 Task: Sort the marketplace by "Most used in the past week".
Action: Mouse moved to (164, 102)
Screenshot: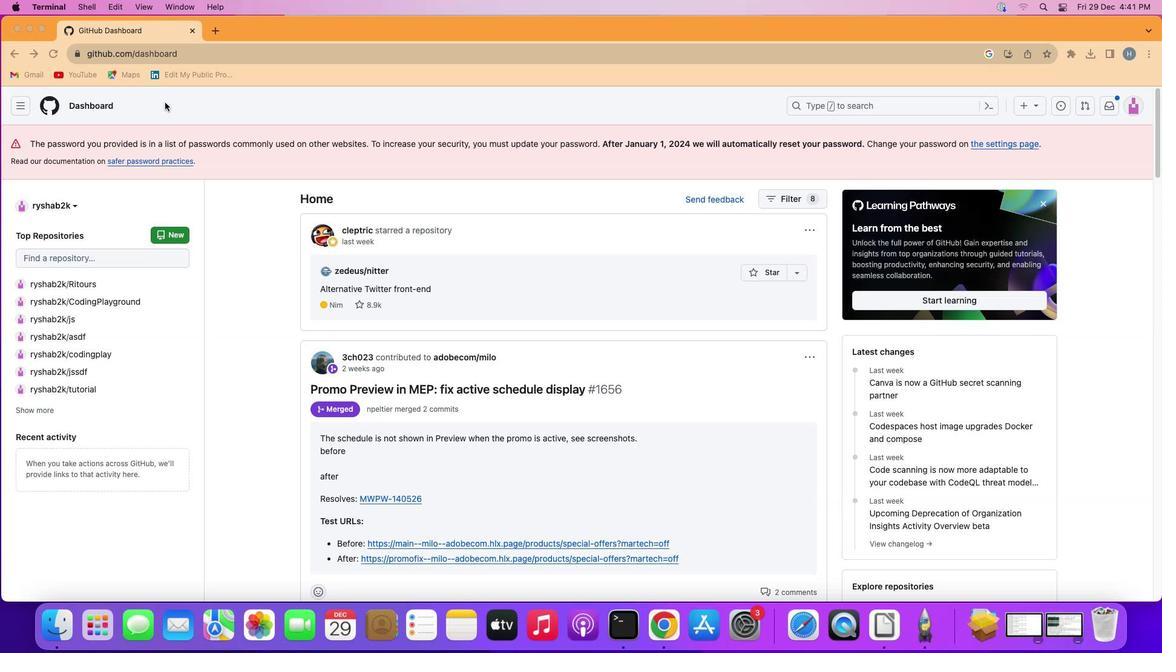
Action: Mouse pressed left at (164, 102)
Screenshot: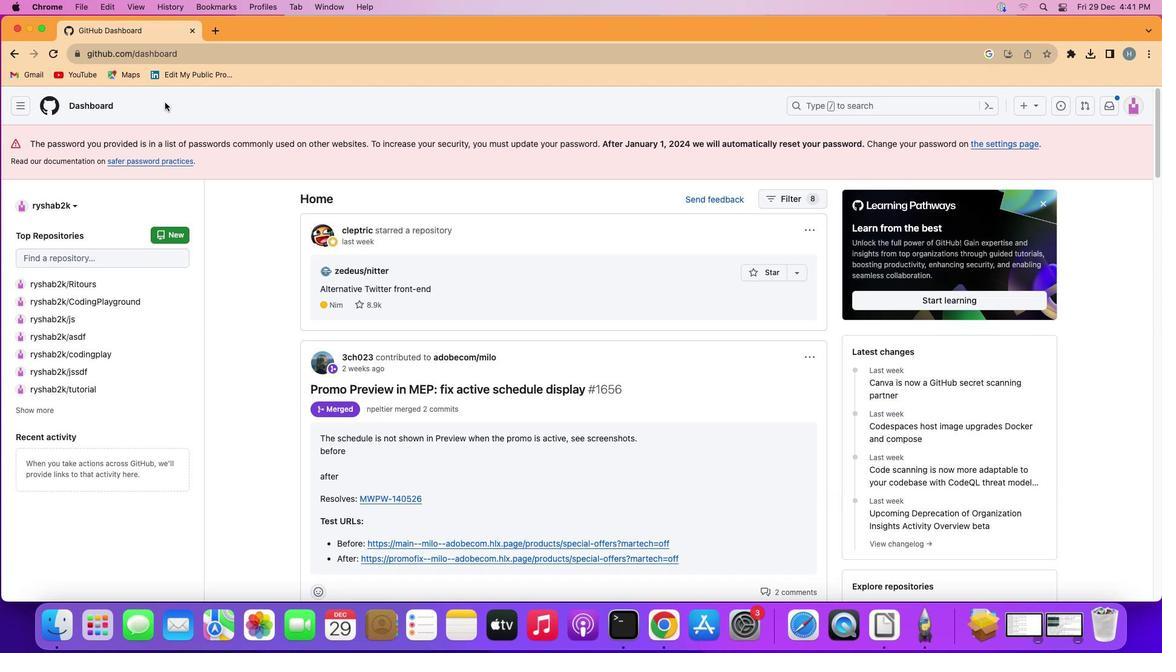 
Action: Mouse moved to (21, 104)
Screenshot: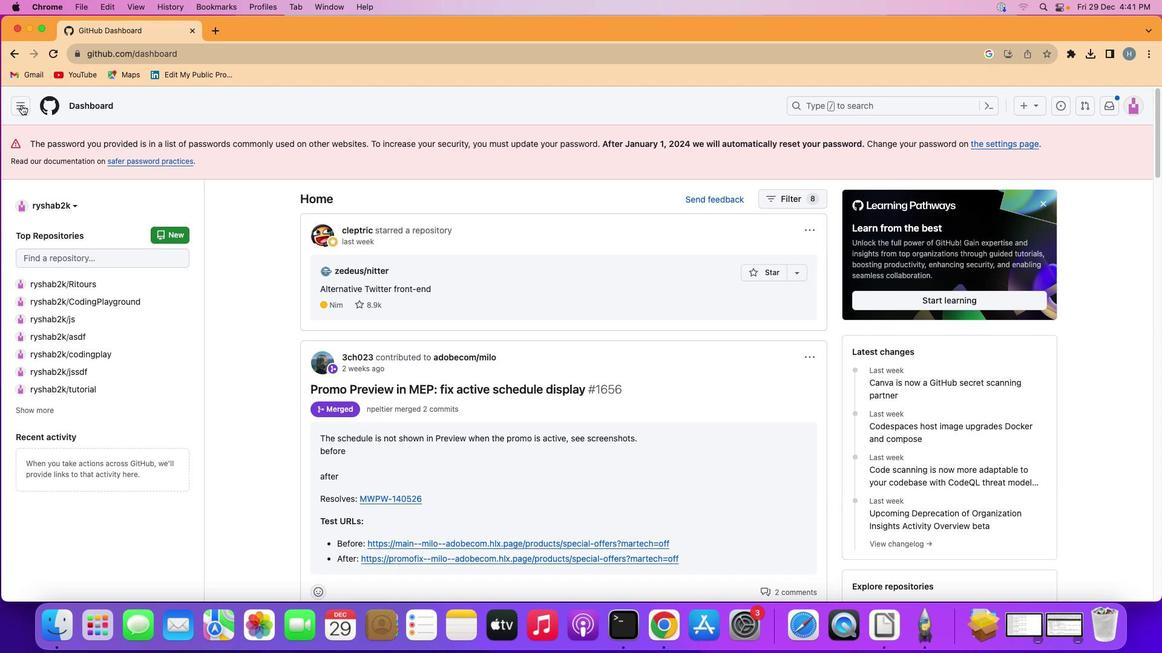
Action: Mouse pressed left at (21, 104)
Screenshot: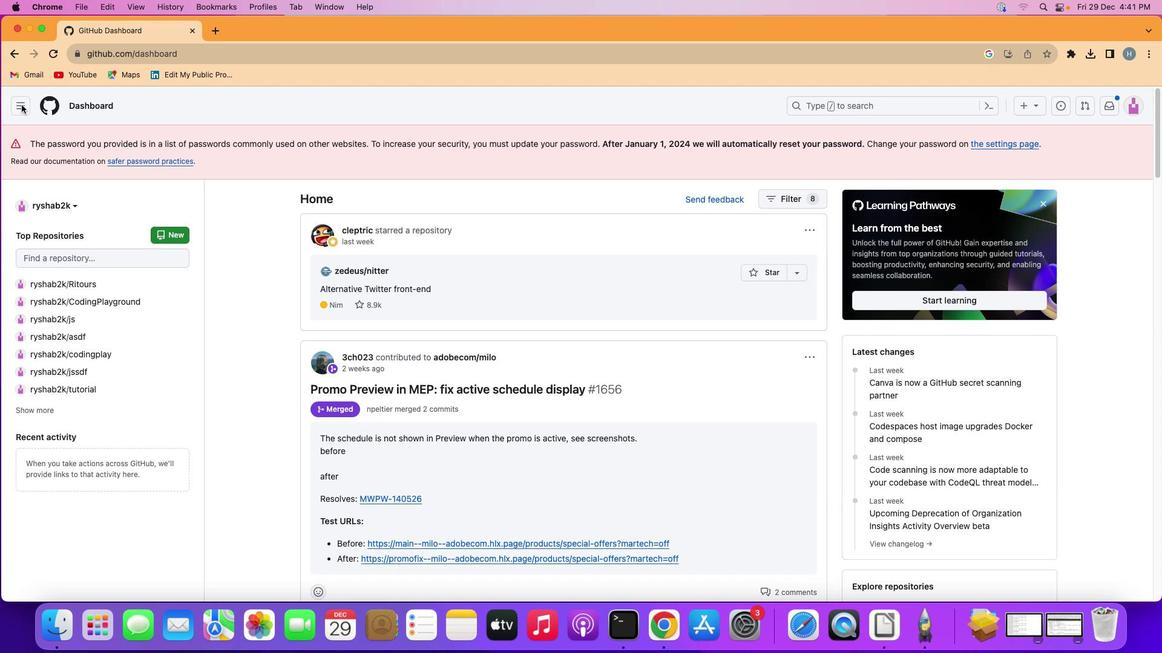 
Action: Mouse moved to (103, 274)
Screenshot: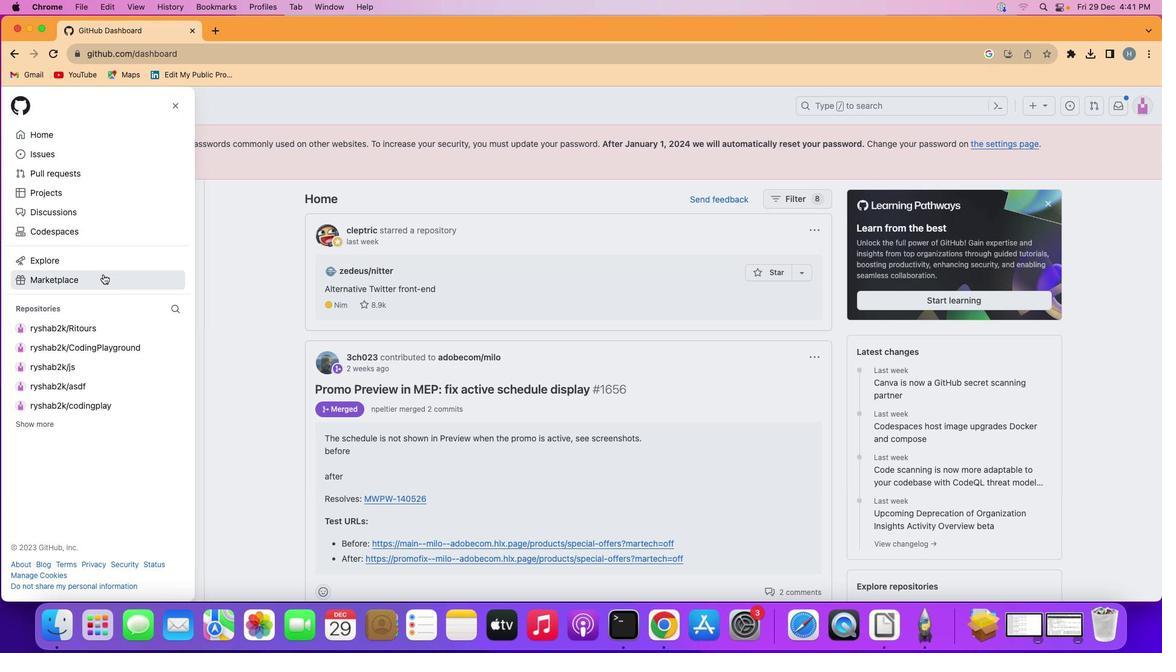
Action: Mouse pressed left at (103, 274)
Screenshot: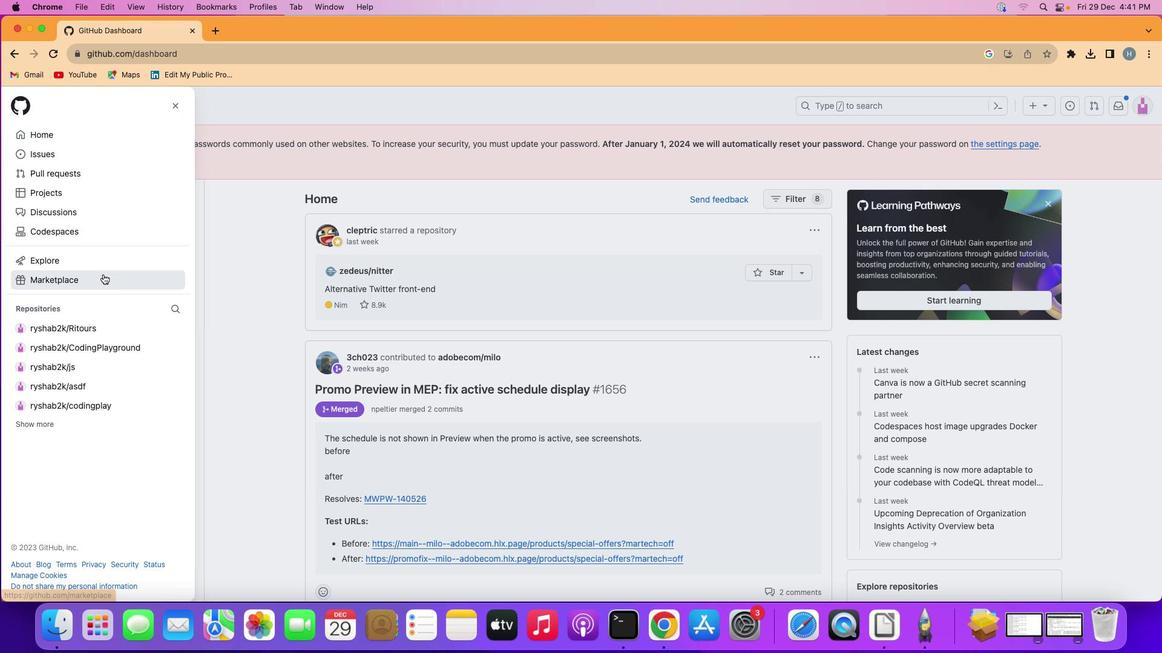 
Action: Mouse moved to (850, 426)
Screenshot: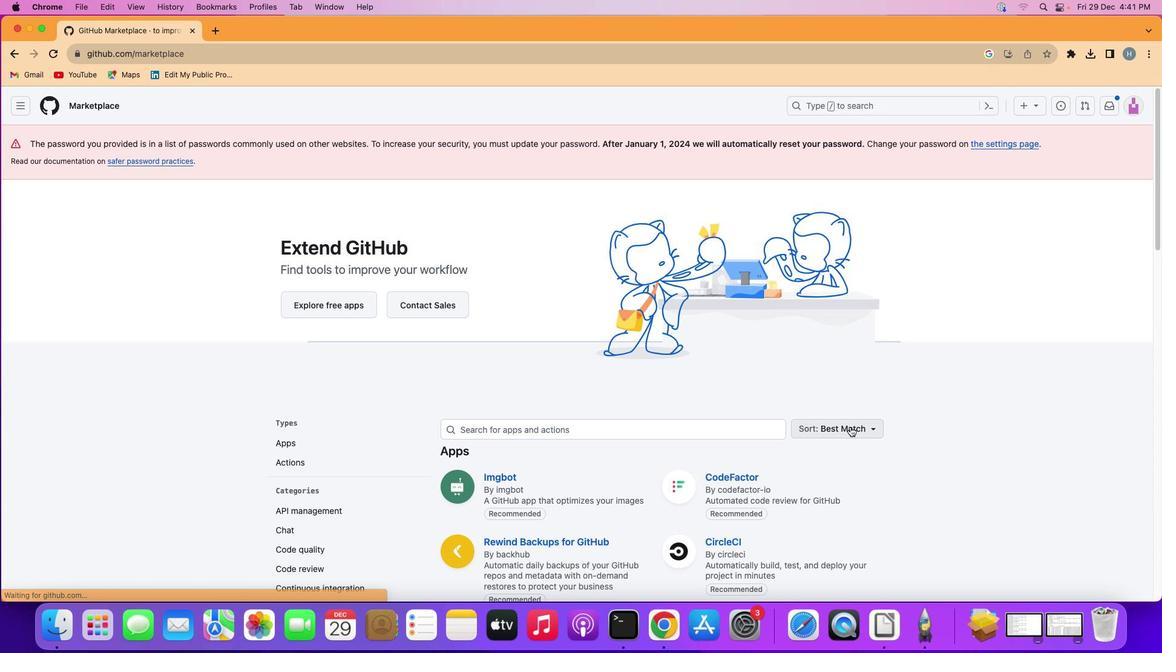 
Action: Mouse pressed left at (850, 426)
Screenshot: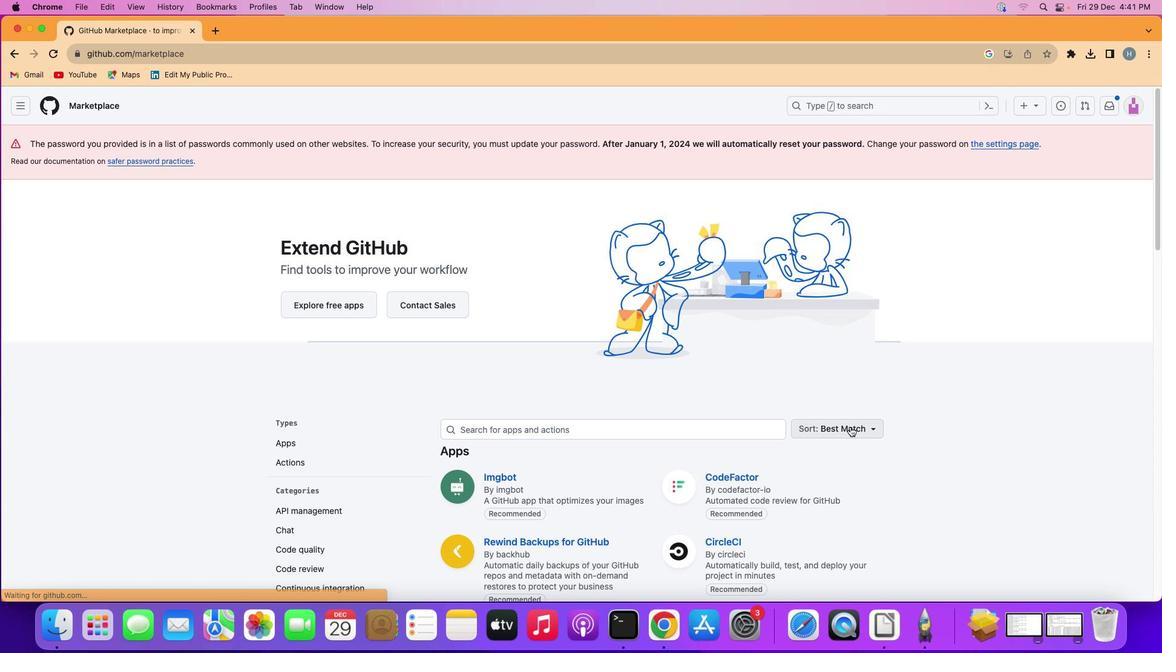 
Action: Mouse moved to (872, 513)
Screenshot: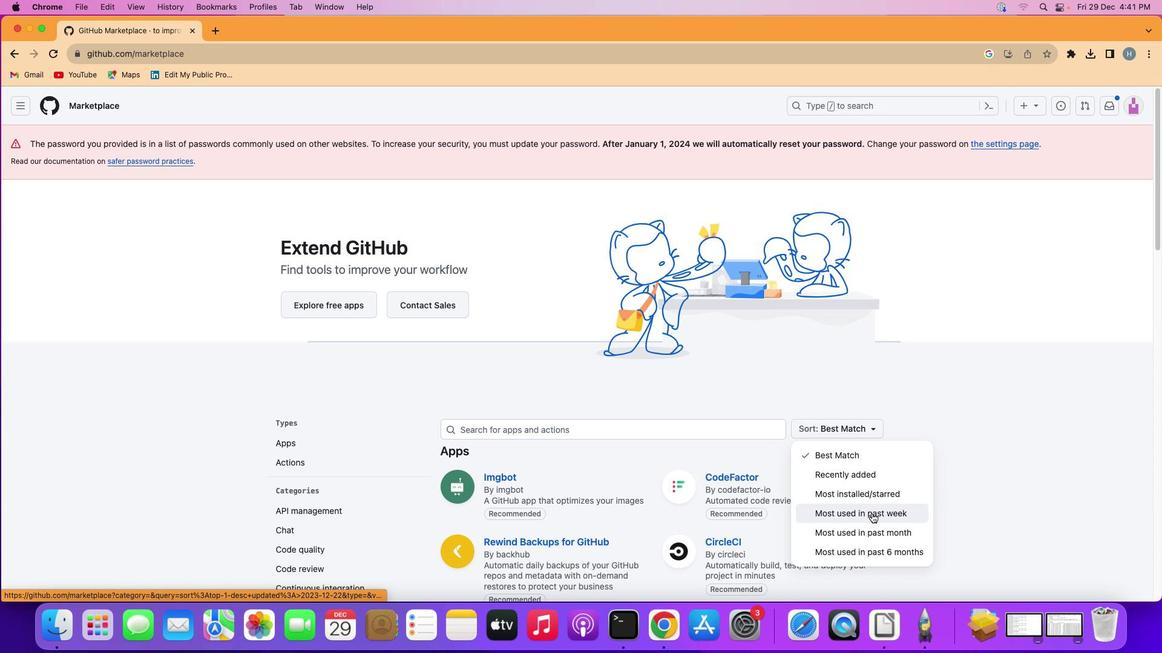 
Action: Mouse pressed left at (872, 513)
Screenshot: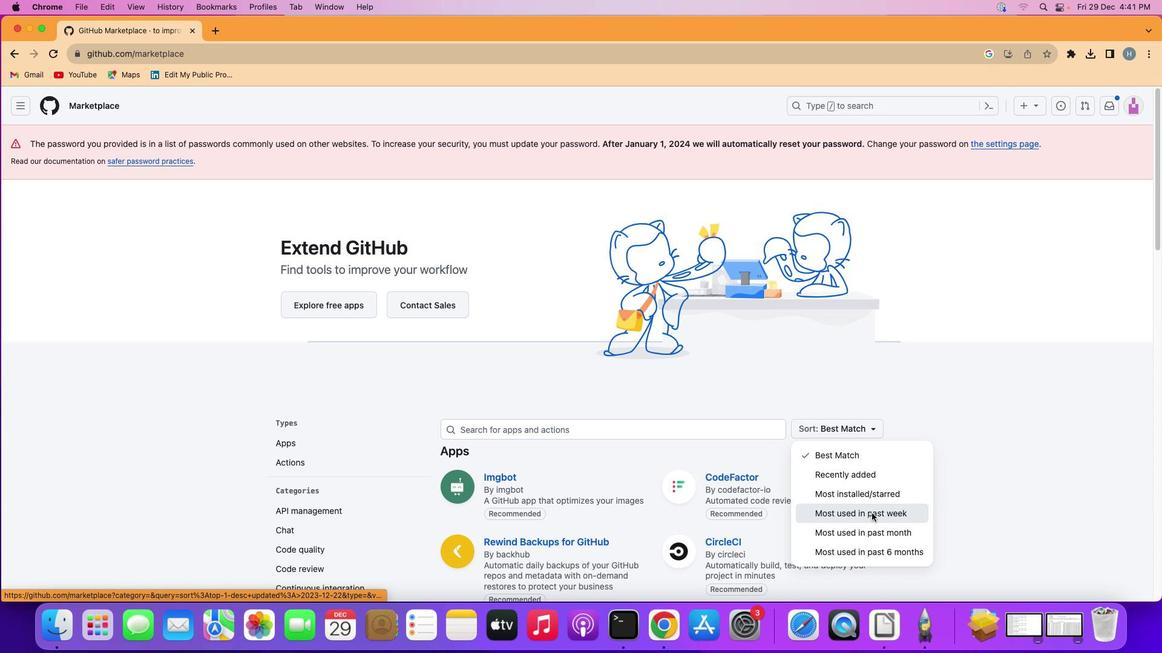 
Action: Mouse moved to (921, 354)
Screenshot: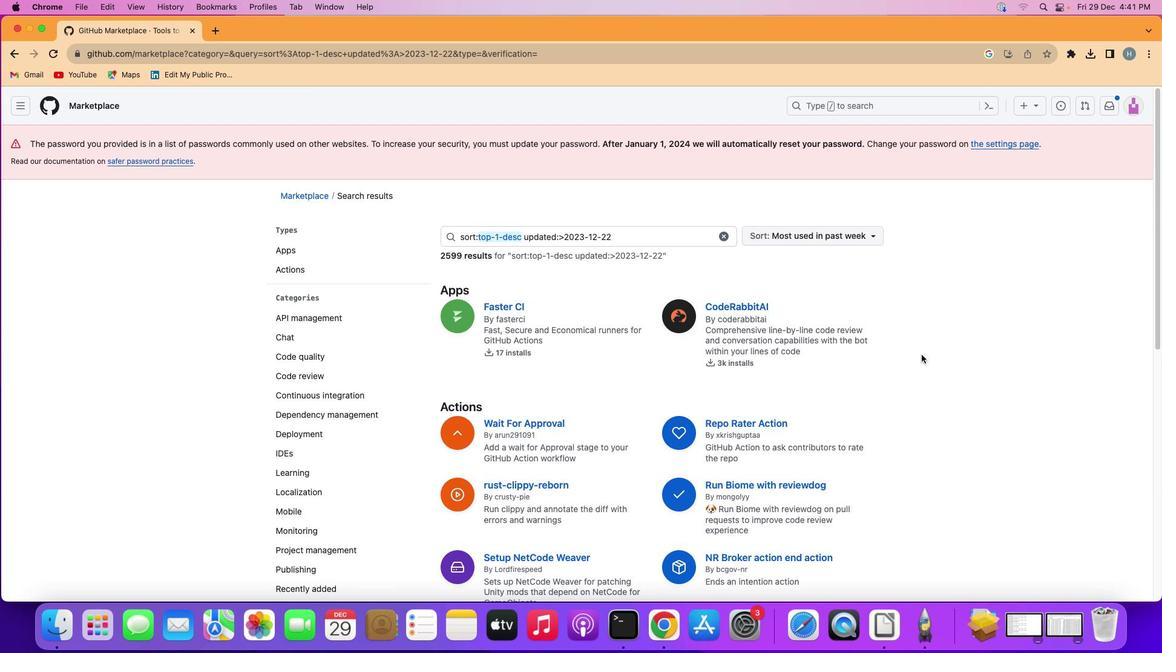 
